 Task: Choose the last name visibility to Lipika Barua.
Action: Mouse moved to (742, 94)
Screenshot: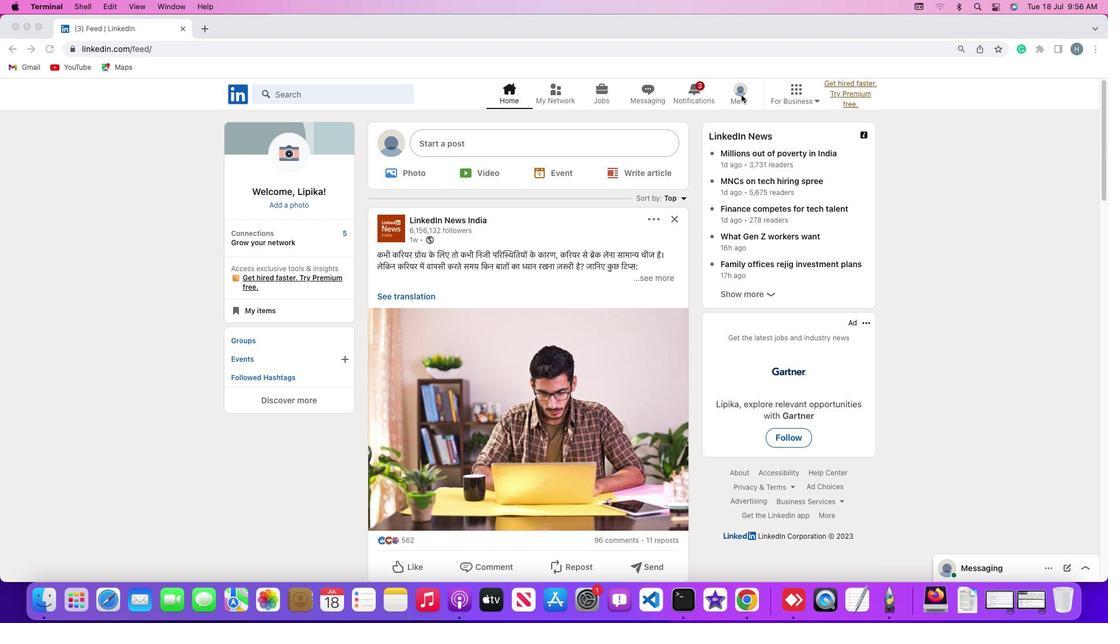 
Action: Mouse pressed left at (742, 94)
Screenshot: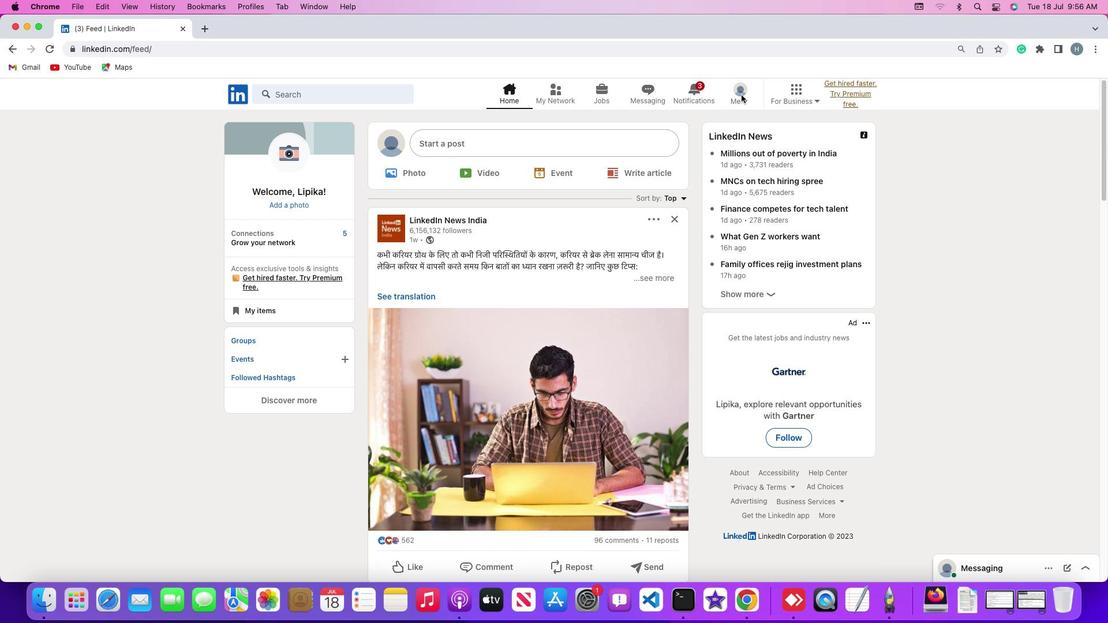 
Action: Mouse moved to (745, 101)
Screenshot: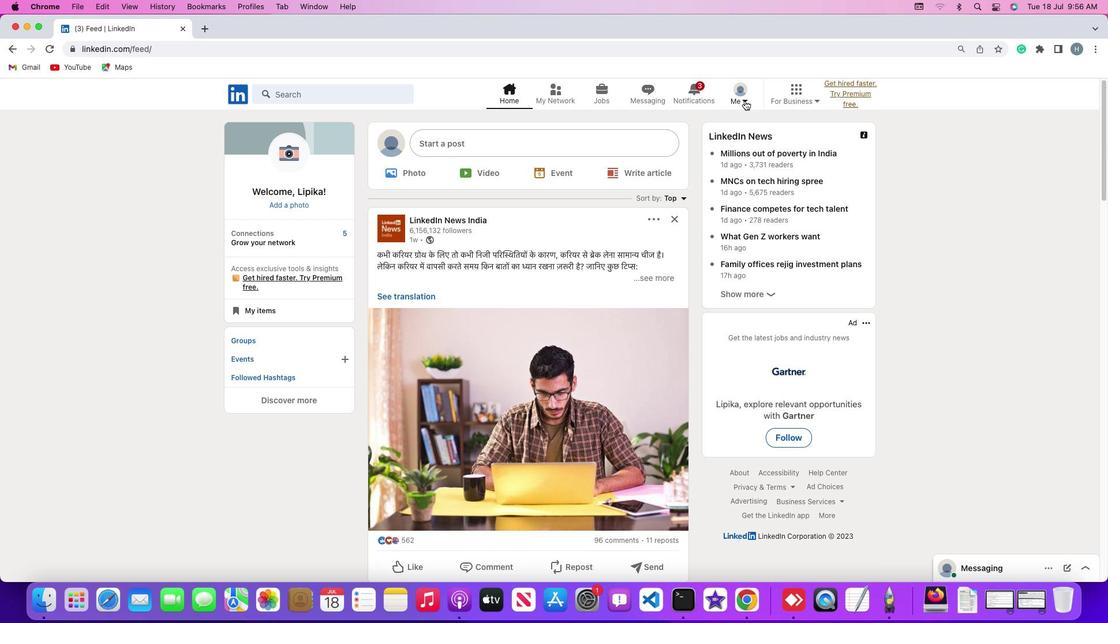 
Action: Mouse pressed left at (745, 101)
Screenshot: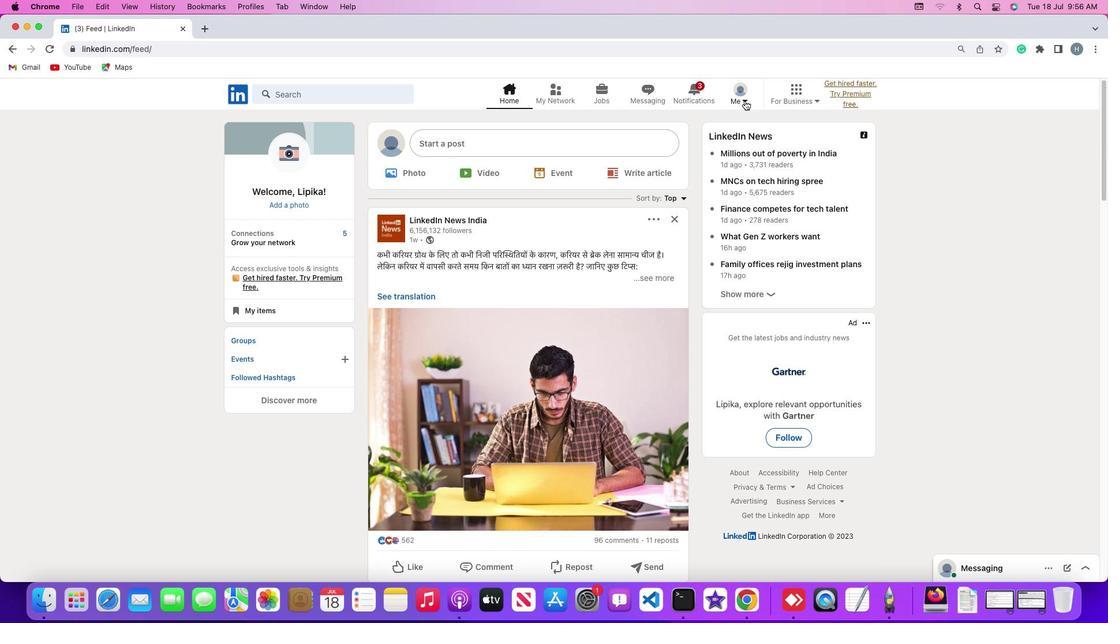 
Action: Mouse moved to (668, 219)
Screenshot: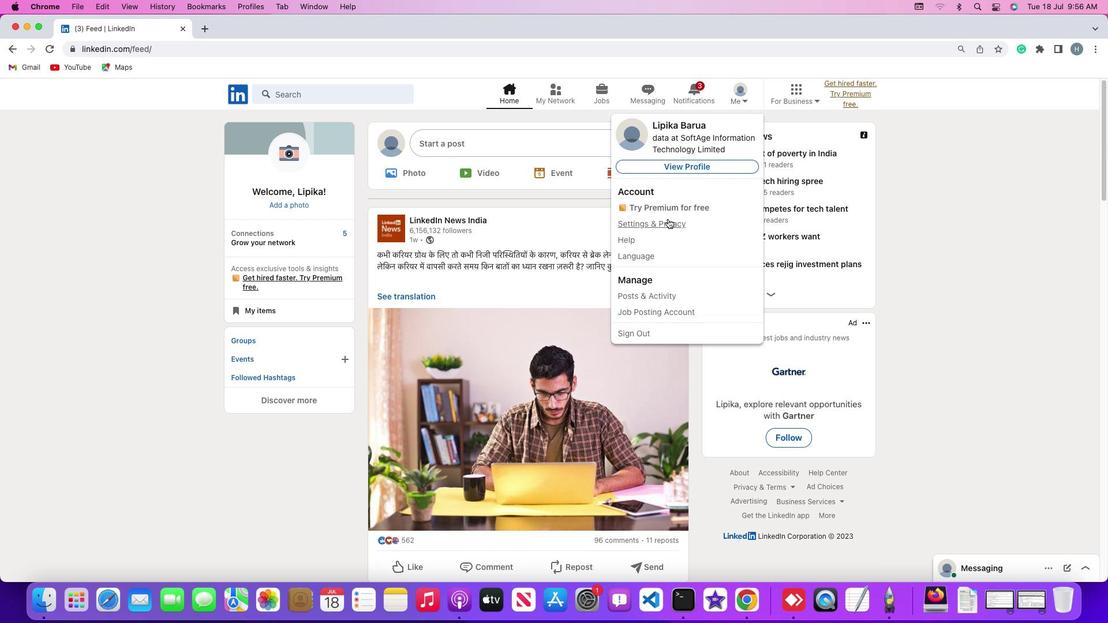 
Action: Mouse pressed left at (668, 219)
Screenshot: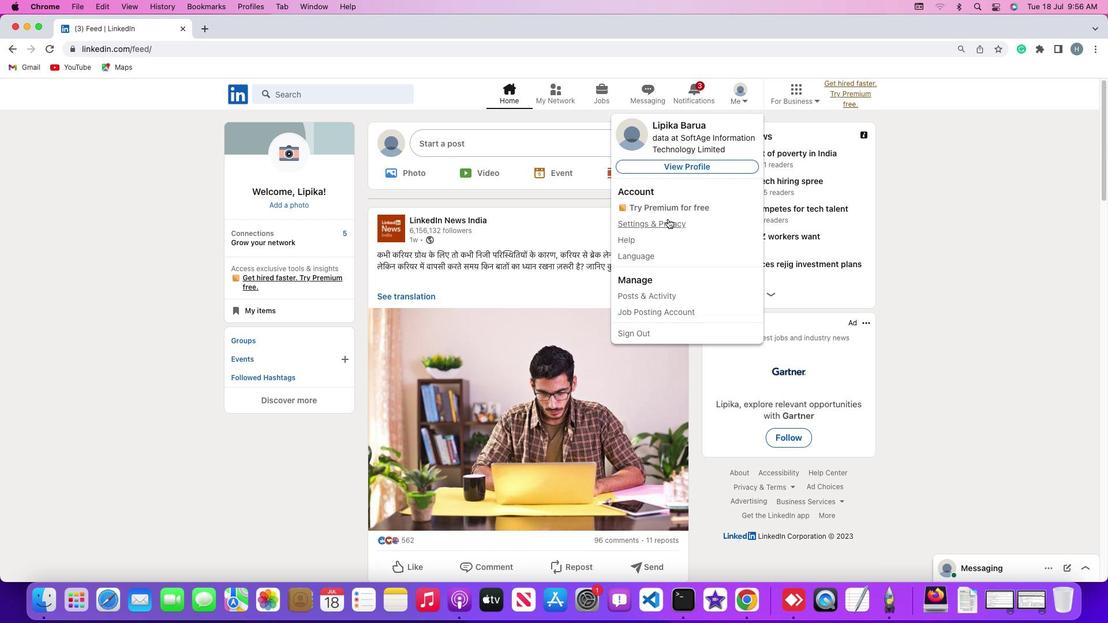 
Action: Mouse moved to (53, 257)
Screenshot: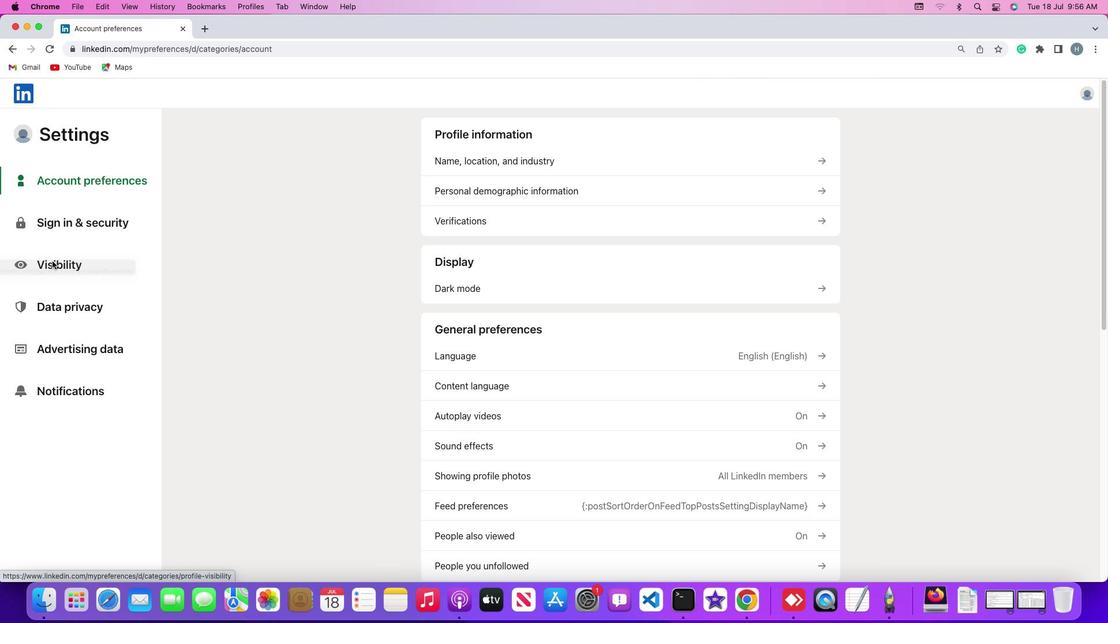 
Action: Mouse pressed left at (53, 257)
Screenshot: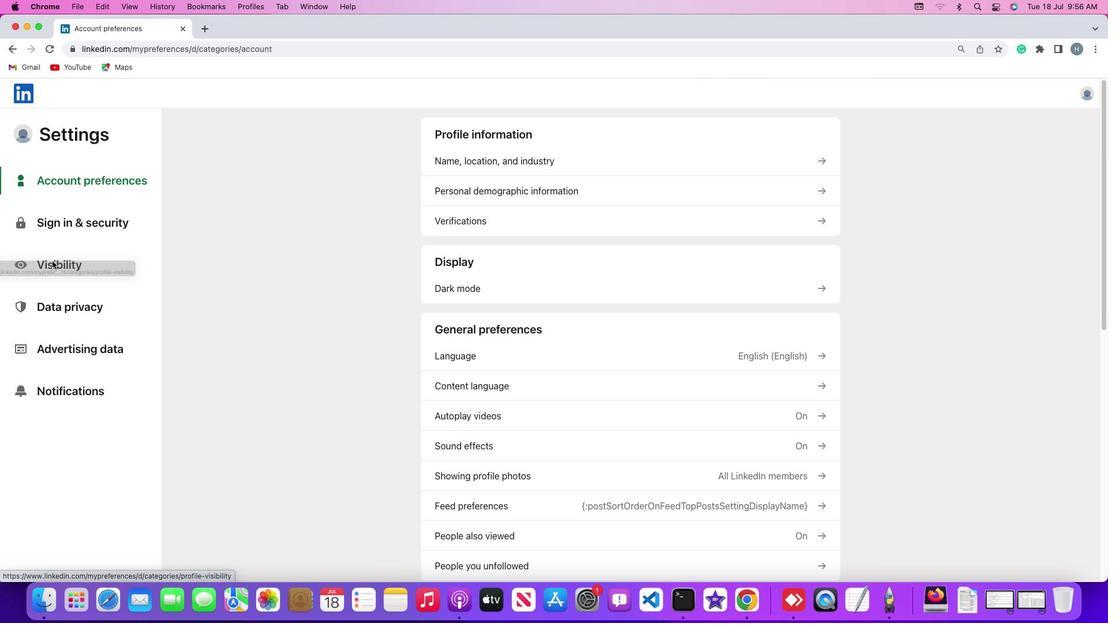
Action: Mouse moved to (68, 265)
Screenshot: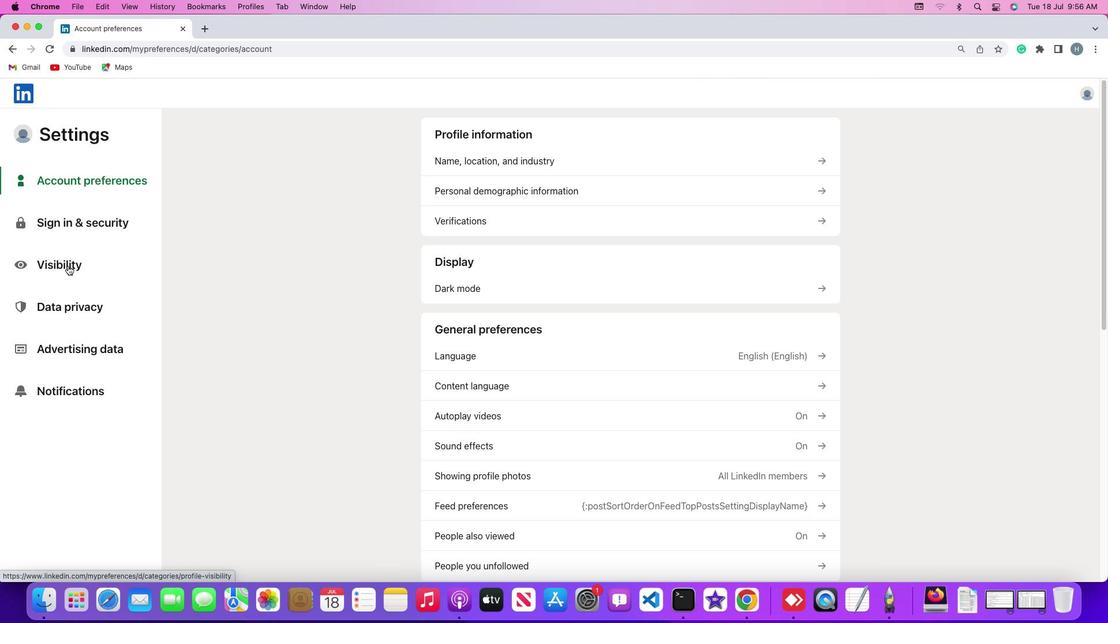 
Action: Mouse pressed left at (68, 265)
Screenshot: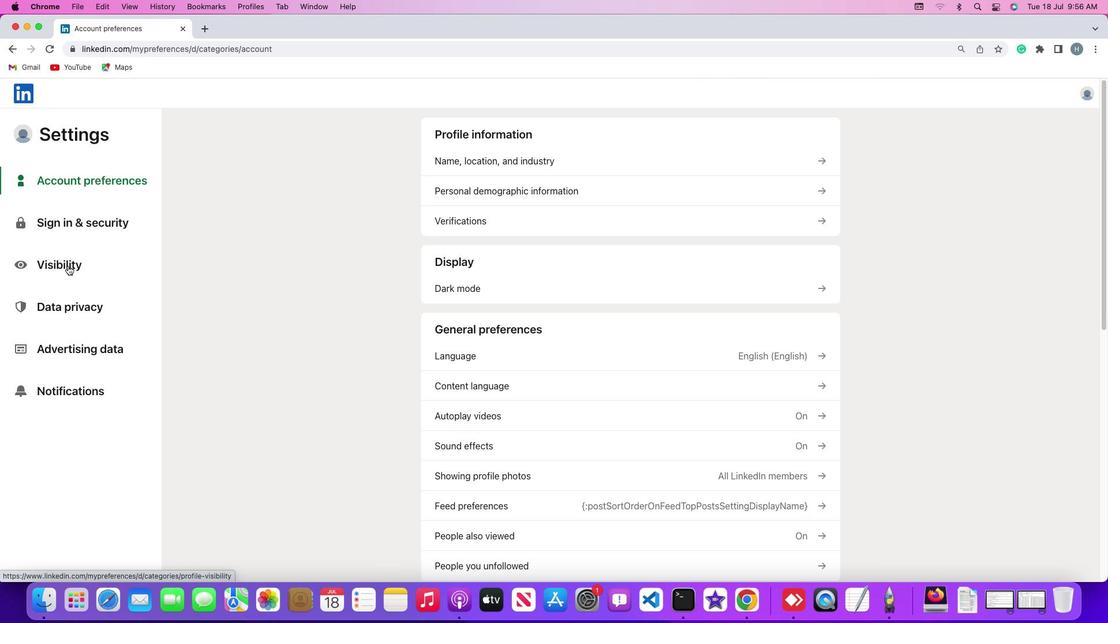 
Action: Mouse moved to (480, 310)
Screenshot: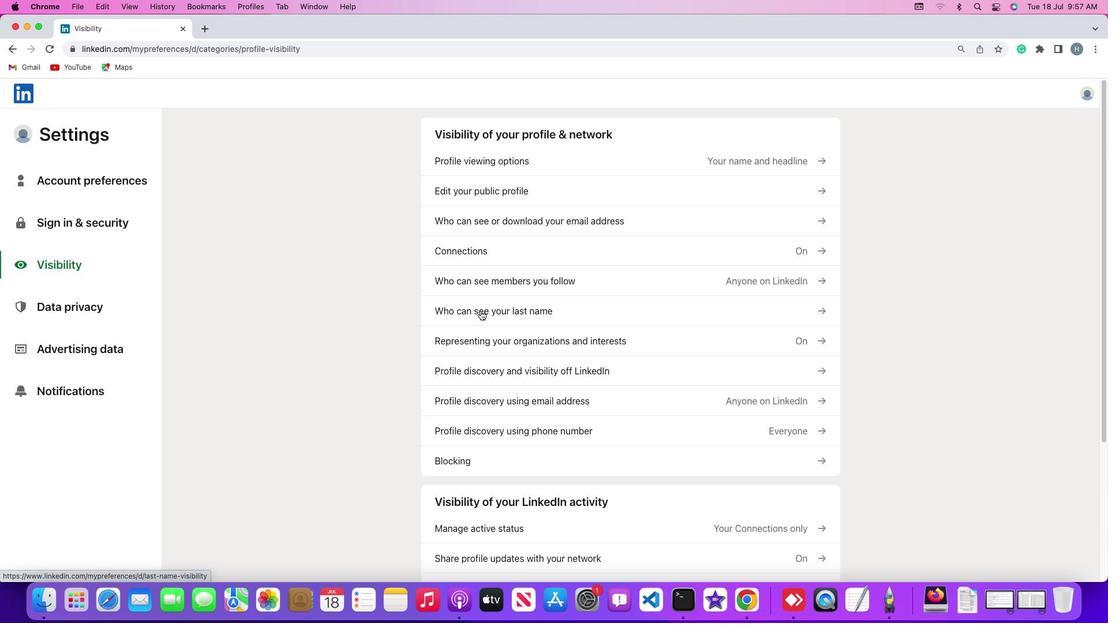 
Action: Mouse pressed left at (480, 310)
Screenshot: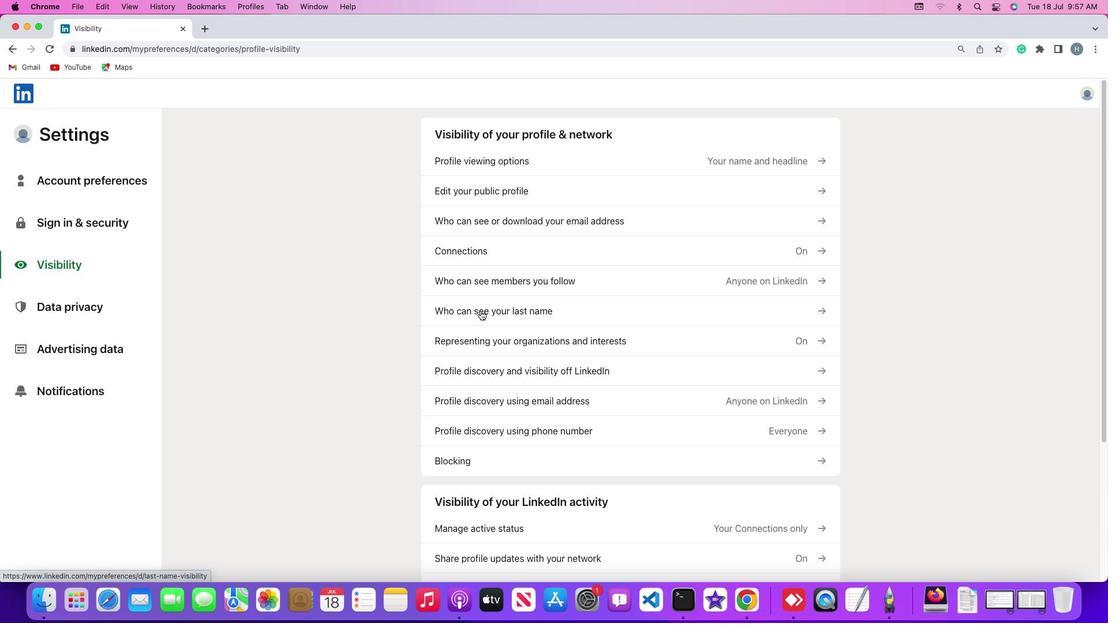 
Action: Mouse moved to (440, 200)
Screenshot: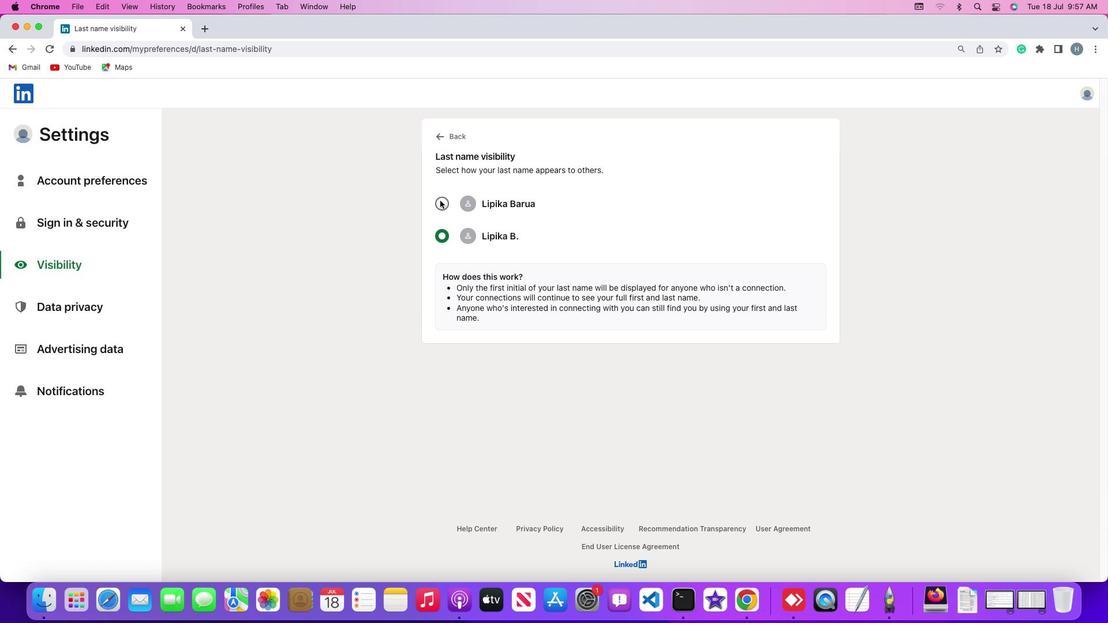 
Action: Mouse pressed left at (440, 200)
Screenshot: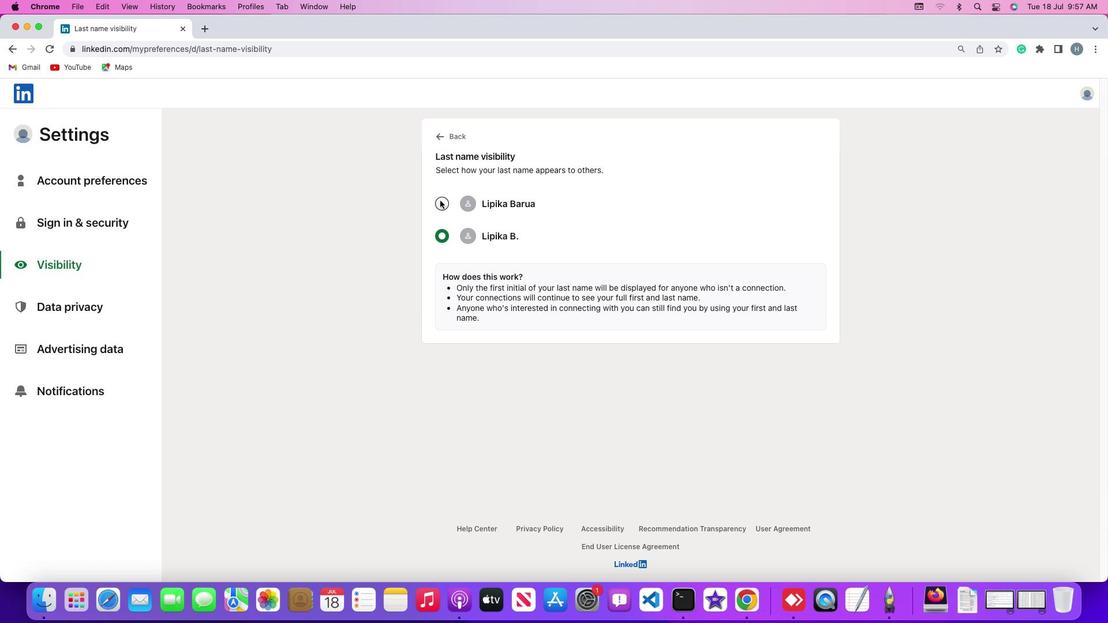 
Action: Mouse moved to (471, 268)
Screenshot: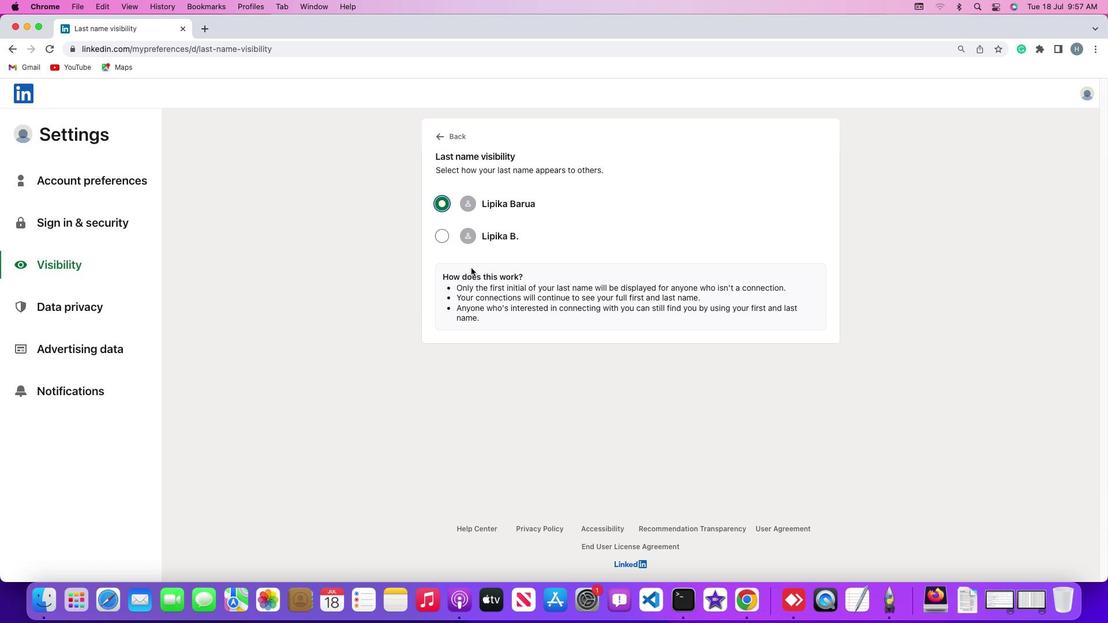 
